Task: Find the shortest route from Oklahoma City to Wichita Mountains Wildlife Refuge.
Action: Mouse moved to (203, 70)
Screenshot: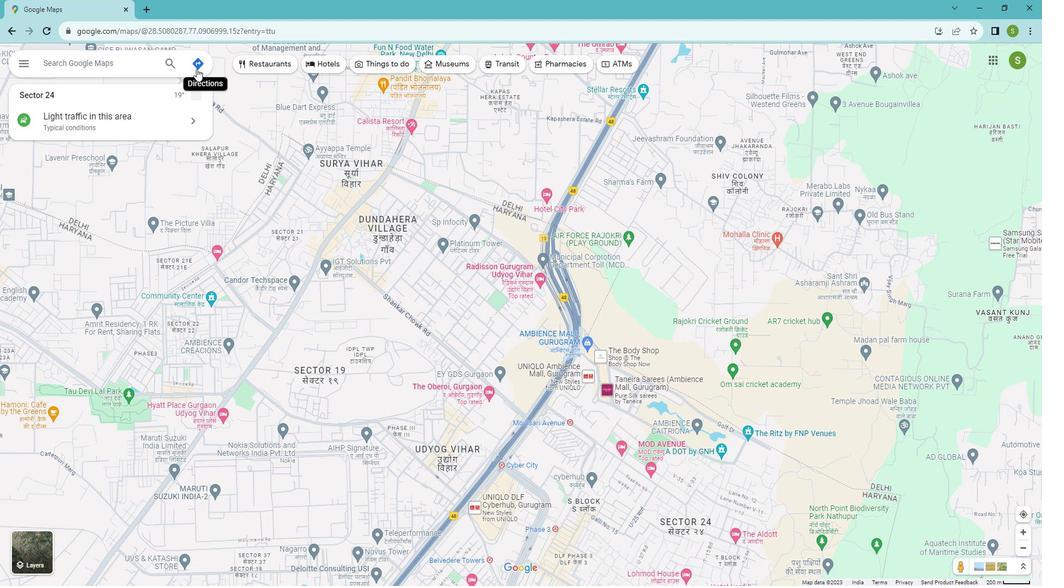 
Action: Mouse pressed left at (203, 70)
Screenshot: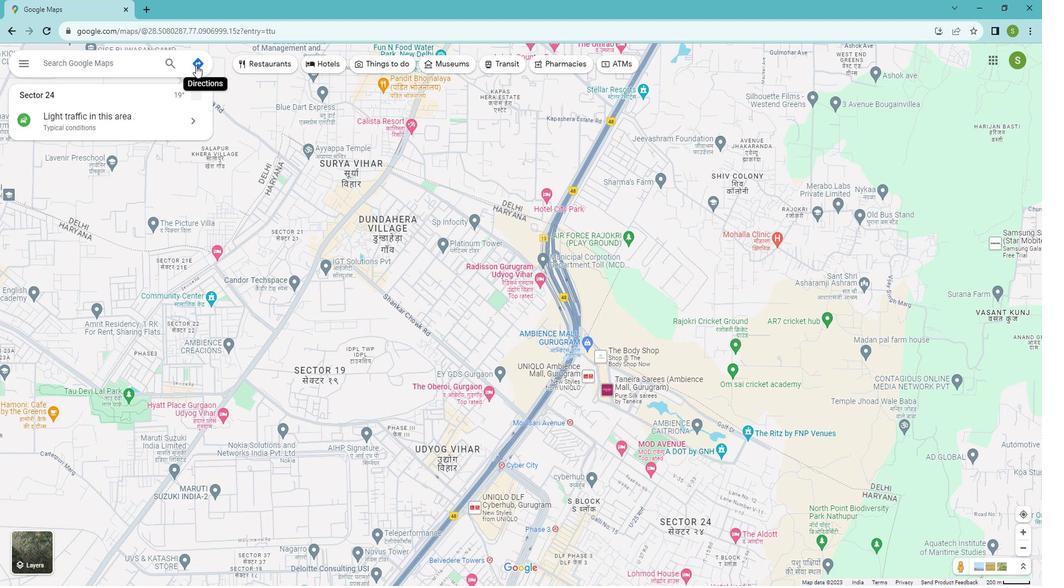 
Action: Mouse moved to (103, 99)
Screenshot: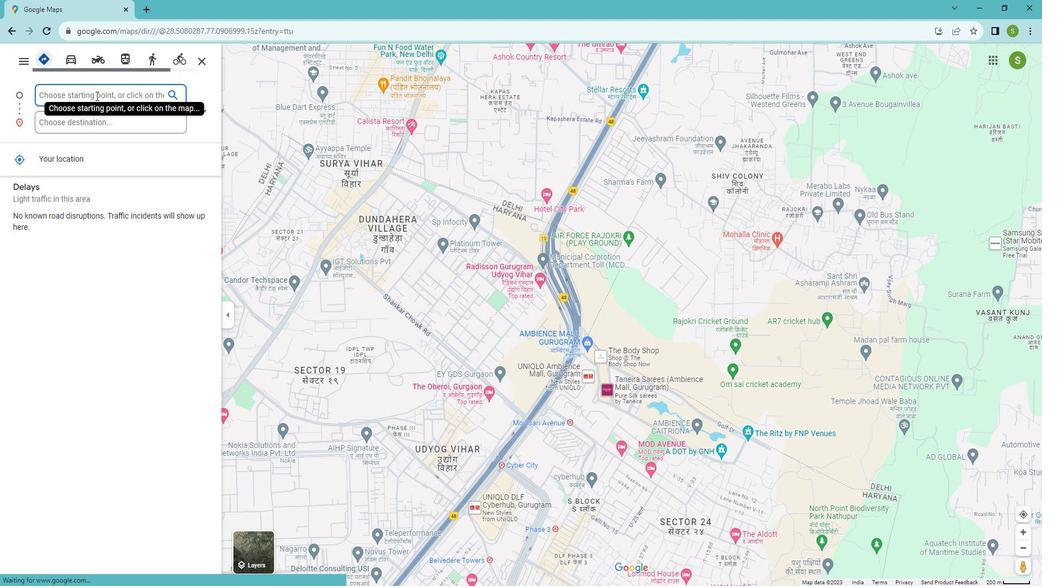 
Action: Mouse pressed left at (103, 99)
Screenshot: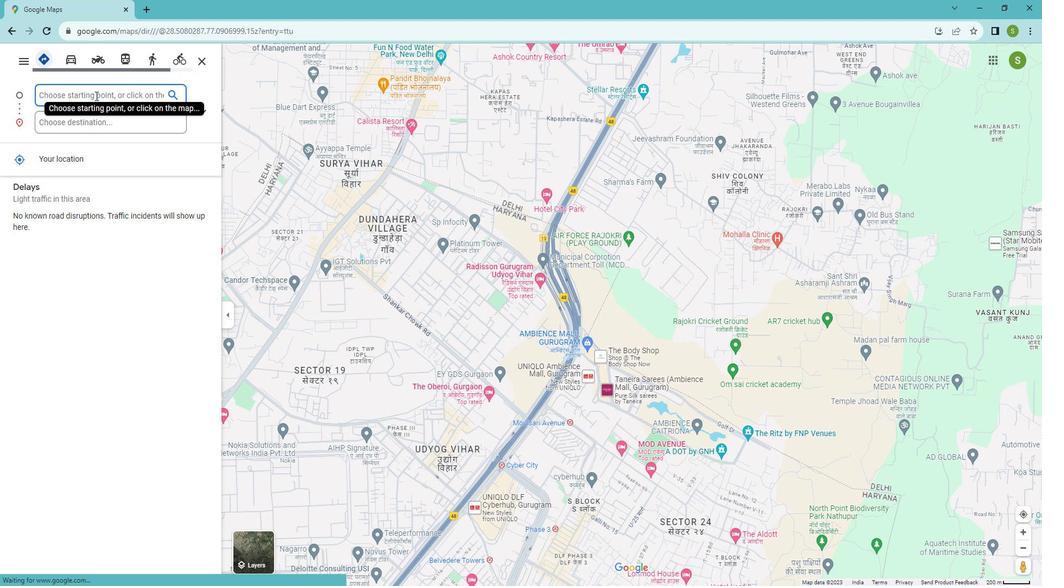 
Action: Key pressed <Key.shift>Oklahoma<Key.space><Key.shift>City
Screenshot: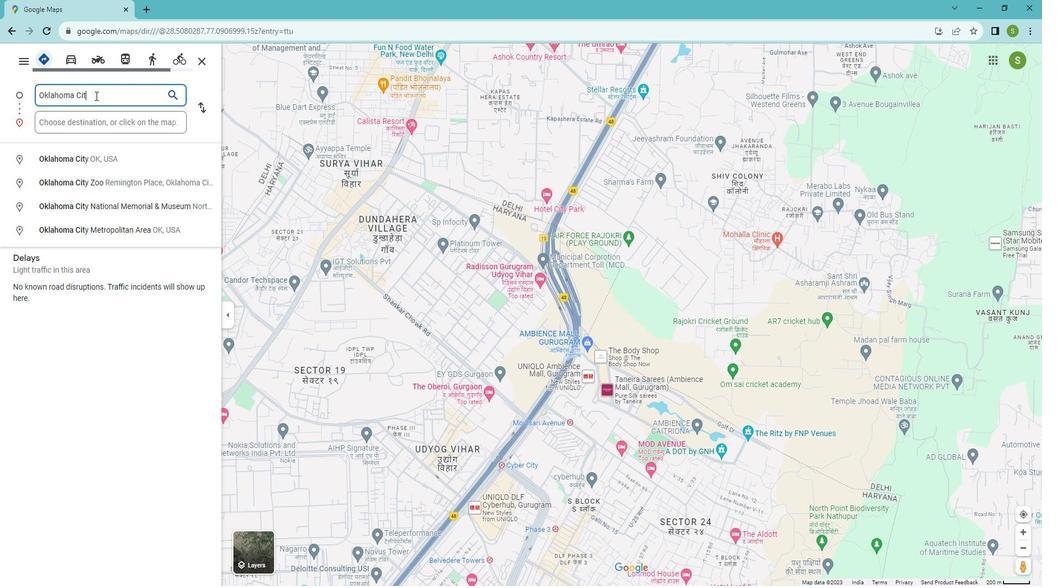 
Action: Mouse moved to (103, 155)
Screenshot: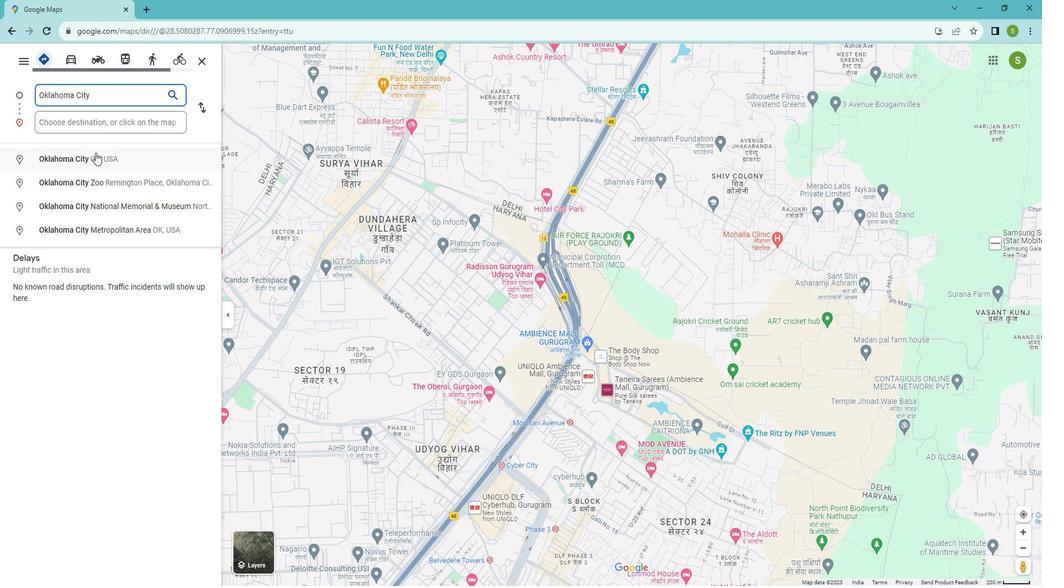 
Action: Mouse pressed left at (103, 155)
Screenshot: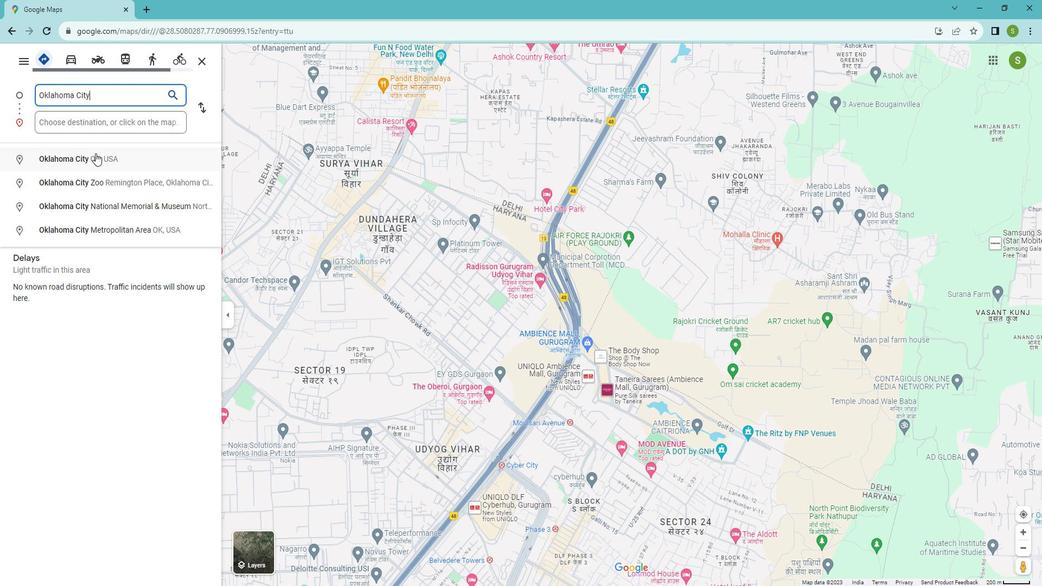 
Action: Mouse moved to (67, 124)
Screenshot: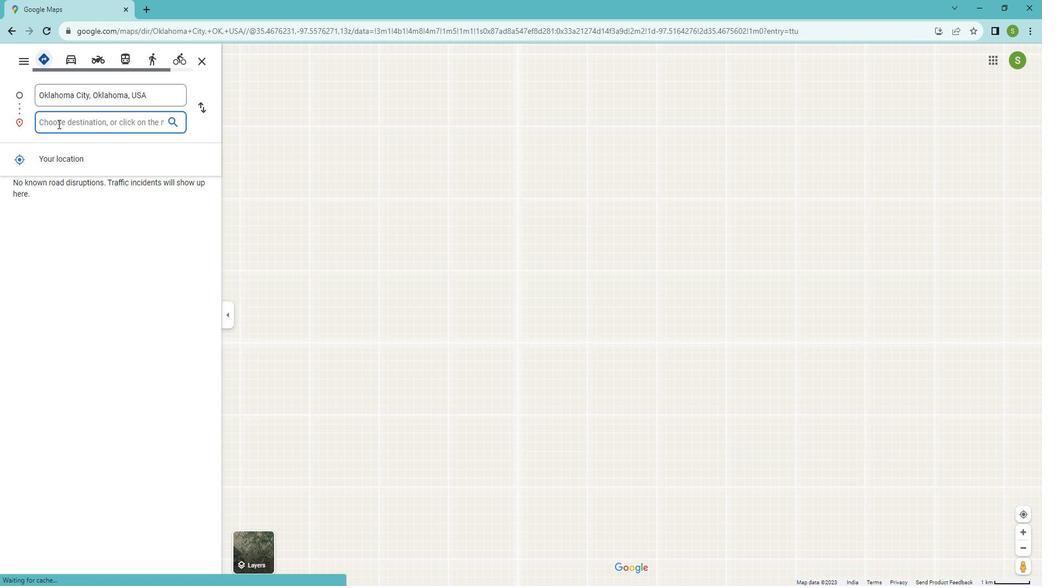 
Action: Mouse pressed left at (67, 124)
Screenshot: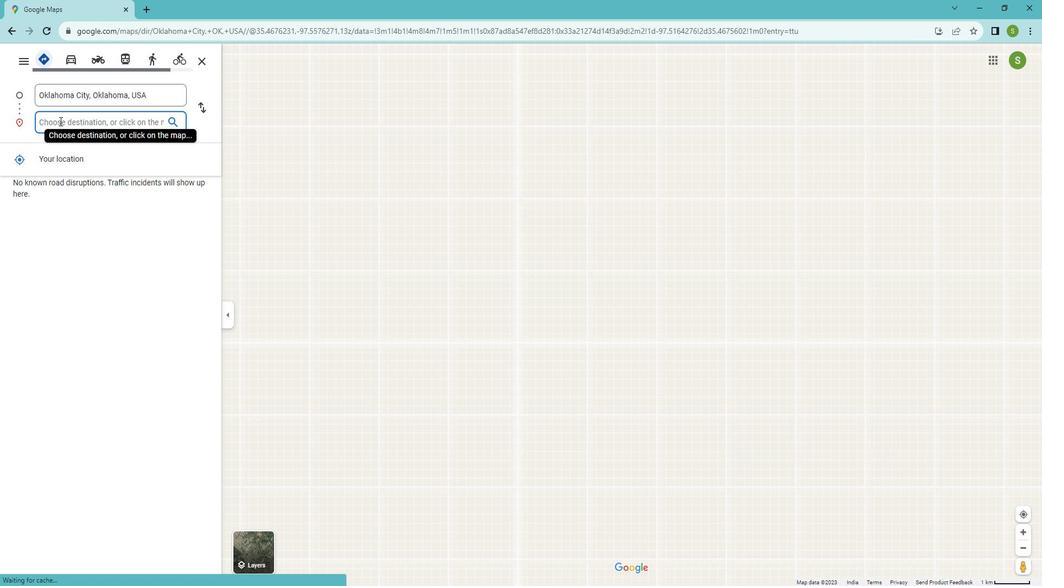 
Action: Key pressed <Key.shift>Wichita<Key.space><Key.shift>Mountains<Key.space><Key.shift>Wildlife<Key.space><Key.shift>Refuge
Screenshot: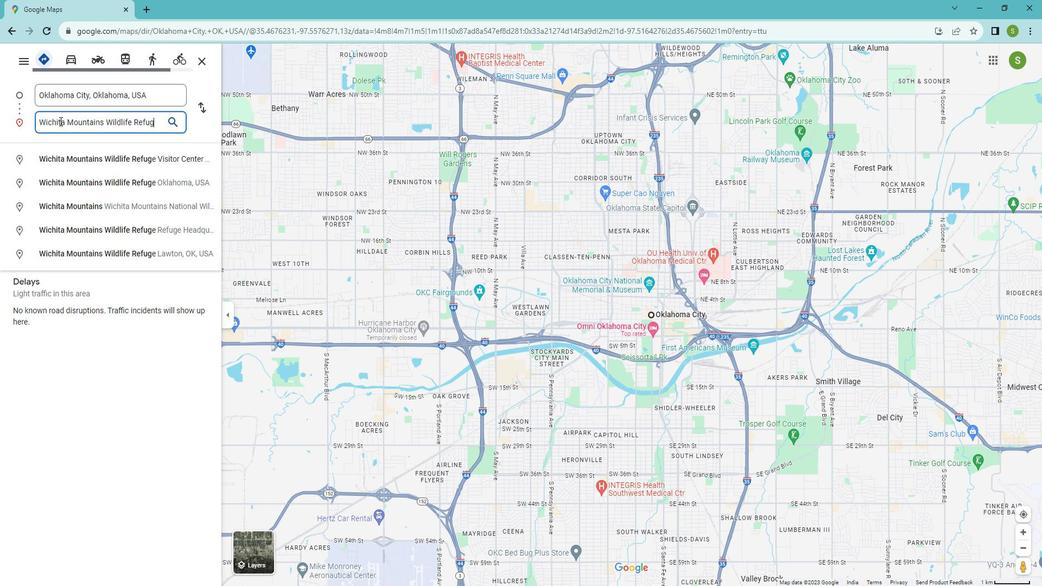
Action: Mouse moved to (215, 109)
Screenshot: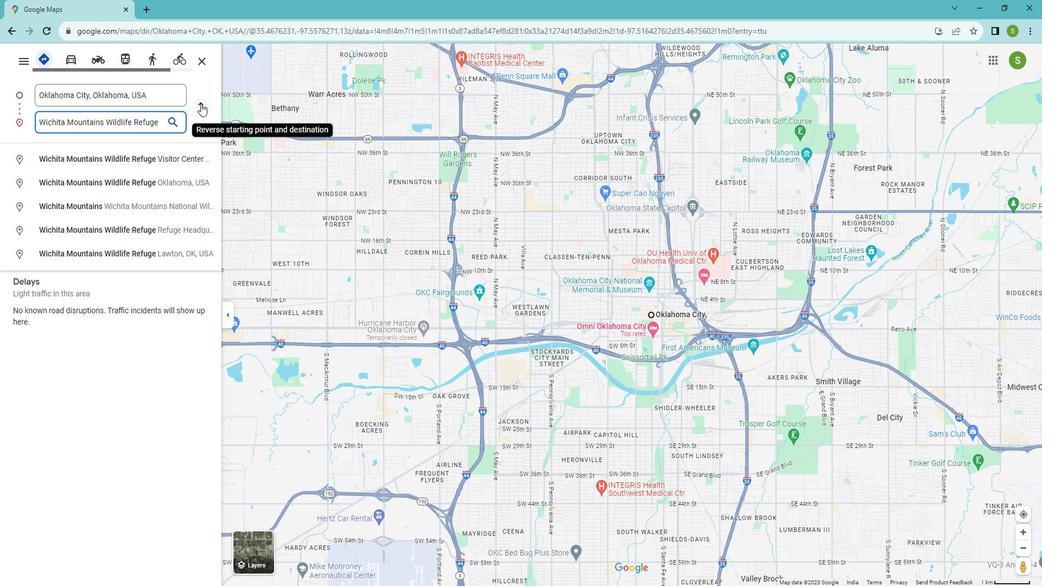 
Action: Mouse pressed left at (215, 109)
Screenshot: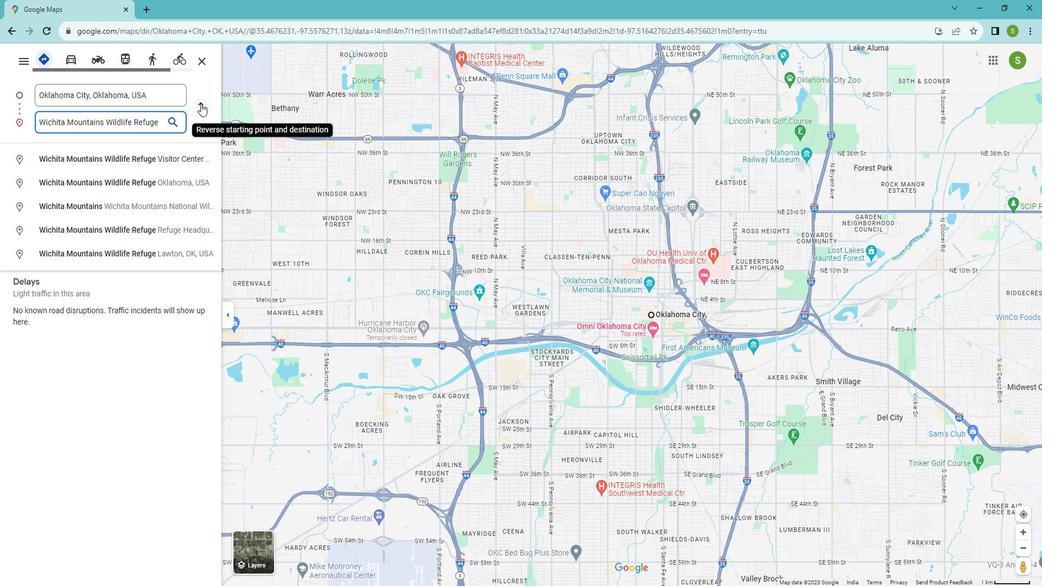 
Action: Mouse moved to (45, 63)
Screenshot: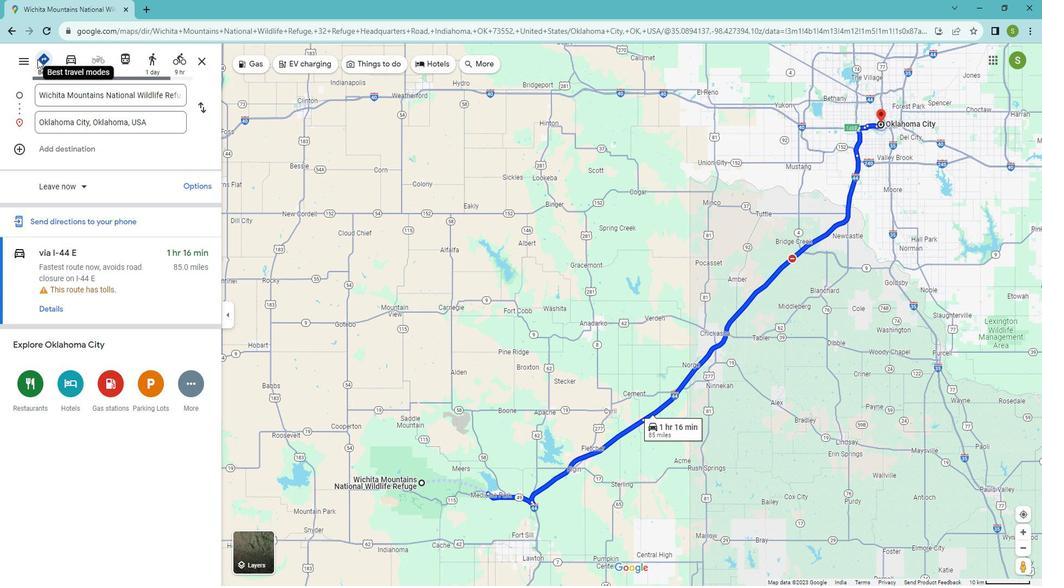 
Action: Mouse pressed left at (45, 63)
Screenshot: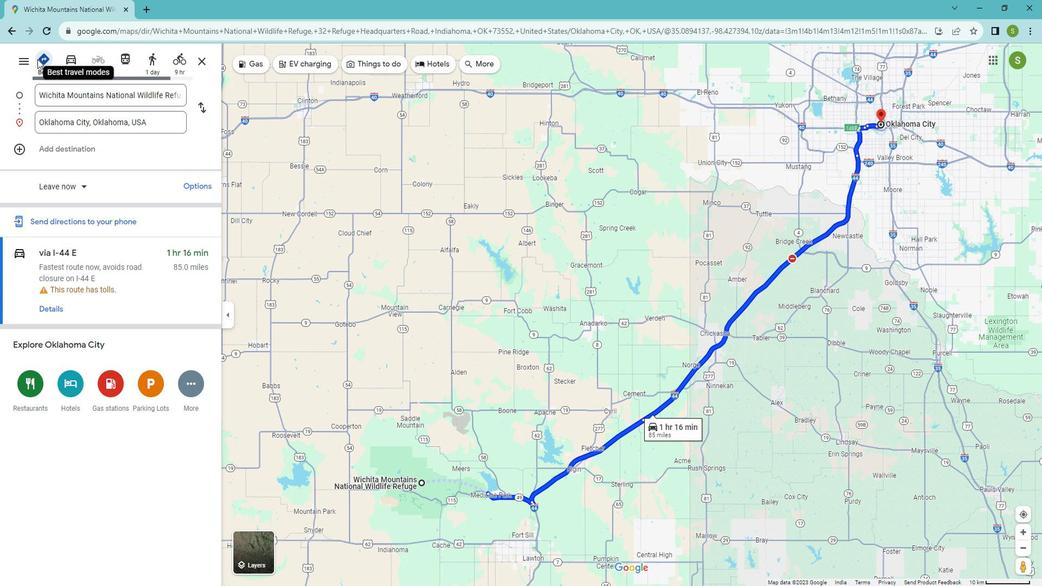 
Action: Mouse moved to (62, 305)
Screenshot: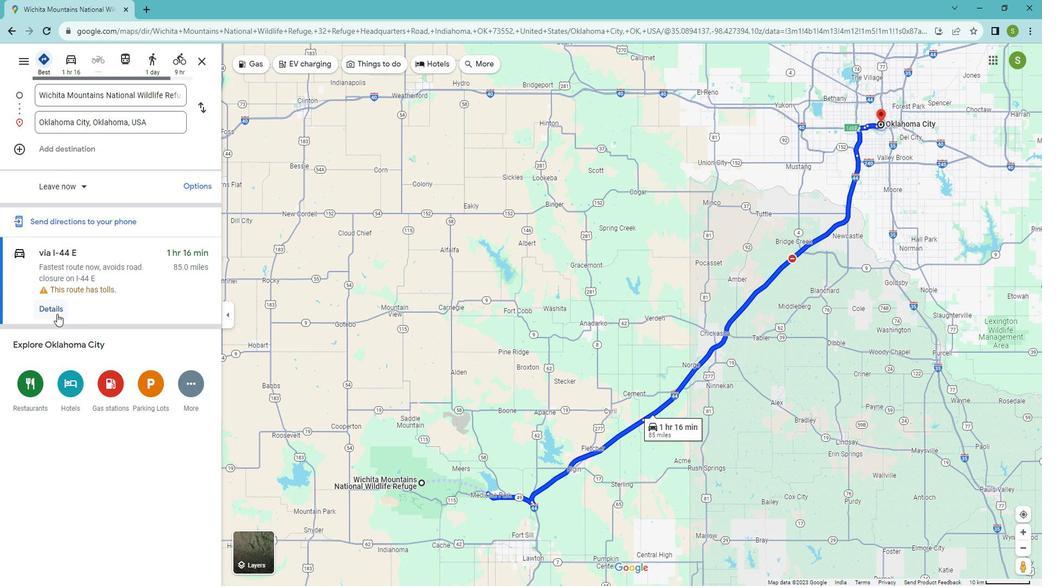 
Action: Mouse pressed left at (62, 305)
Screenshot: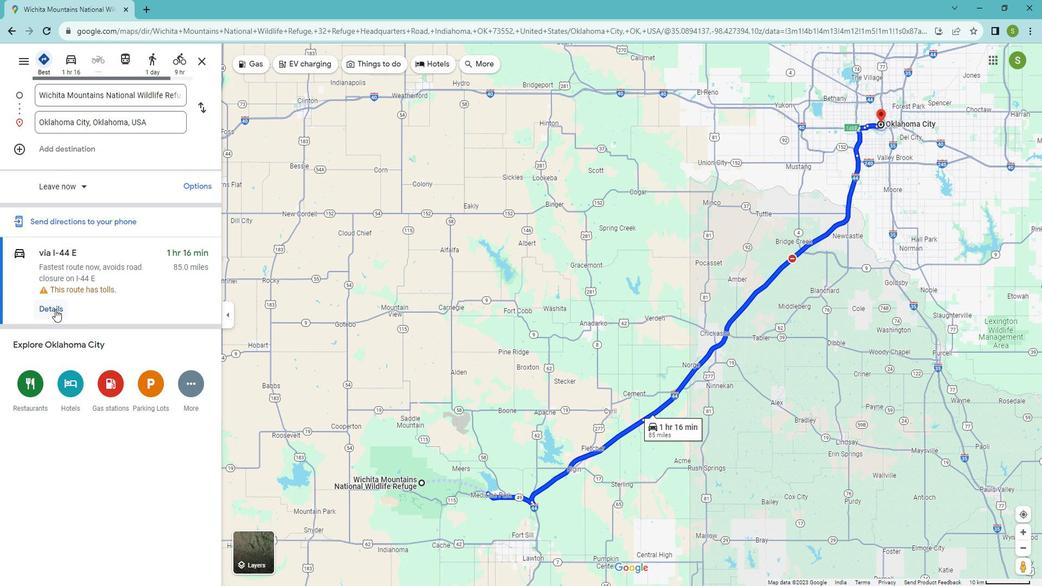 
Action: Mouse moved to (308, 154)
Screenshot: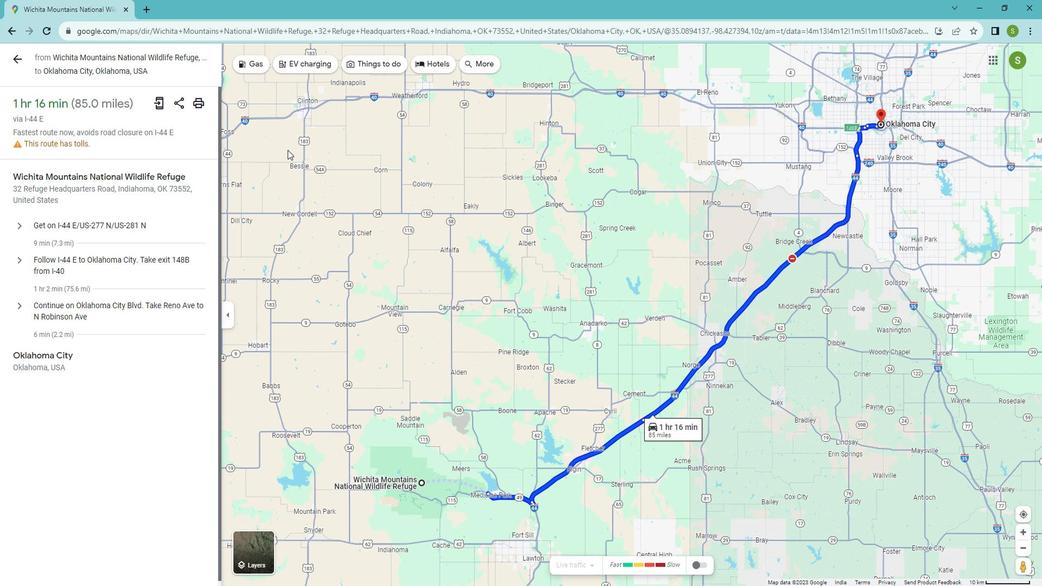 
